 Task: Find public transportation options from Los Angeles, California, to San Diego, California.
Action: Mouse moved to (300, 74)
Screenshot: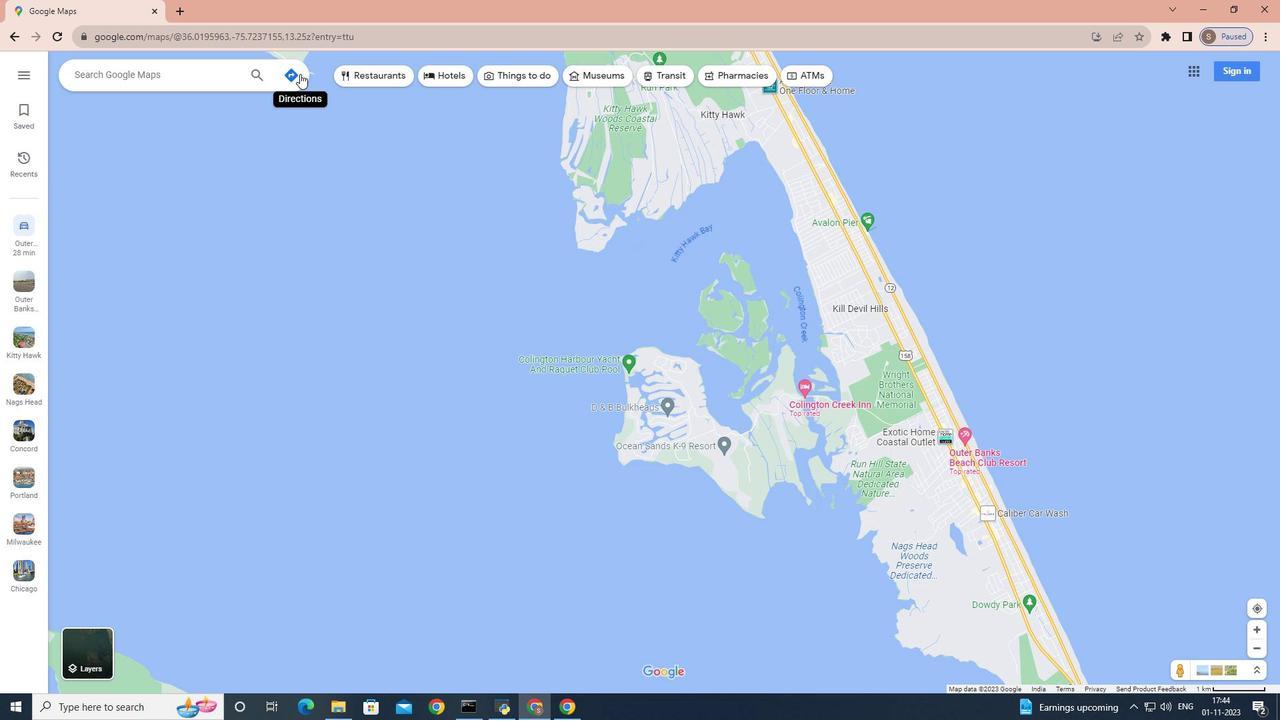
Action: Mouse pressed left at (300, 74)
Screenshot: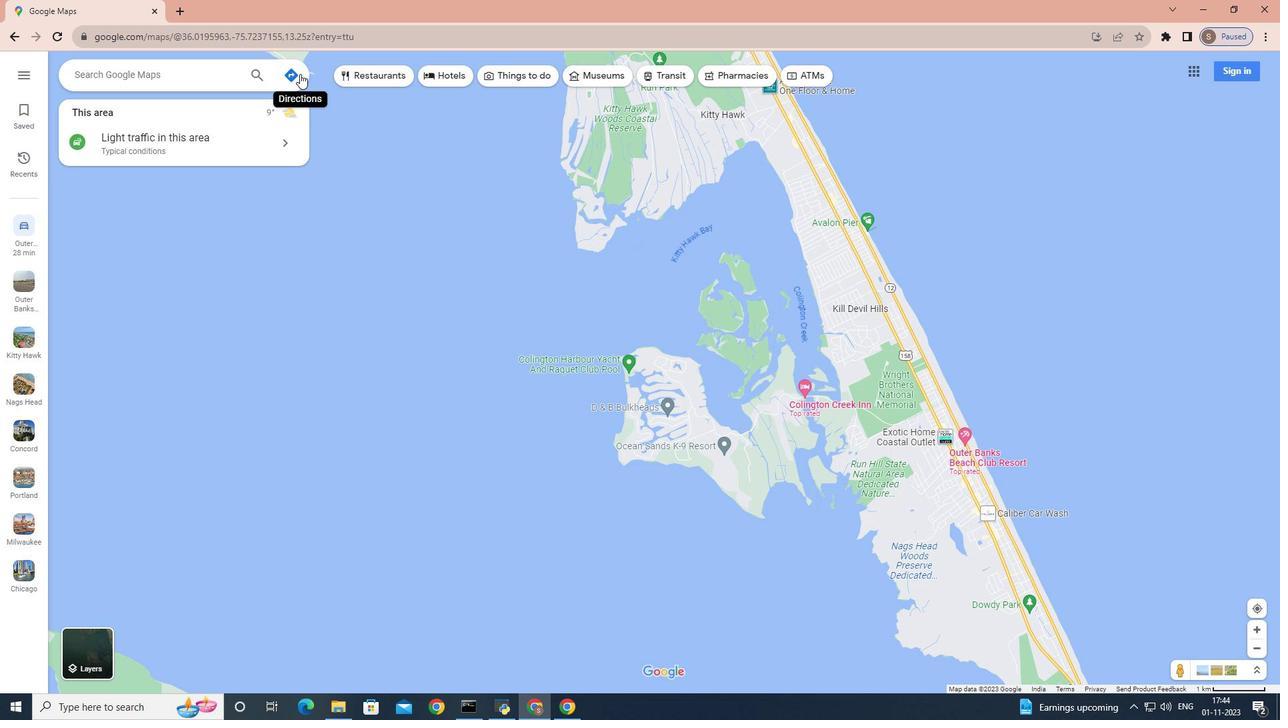 
Action: Mouse moved to (156, 104)
Screenshot: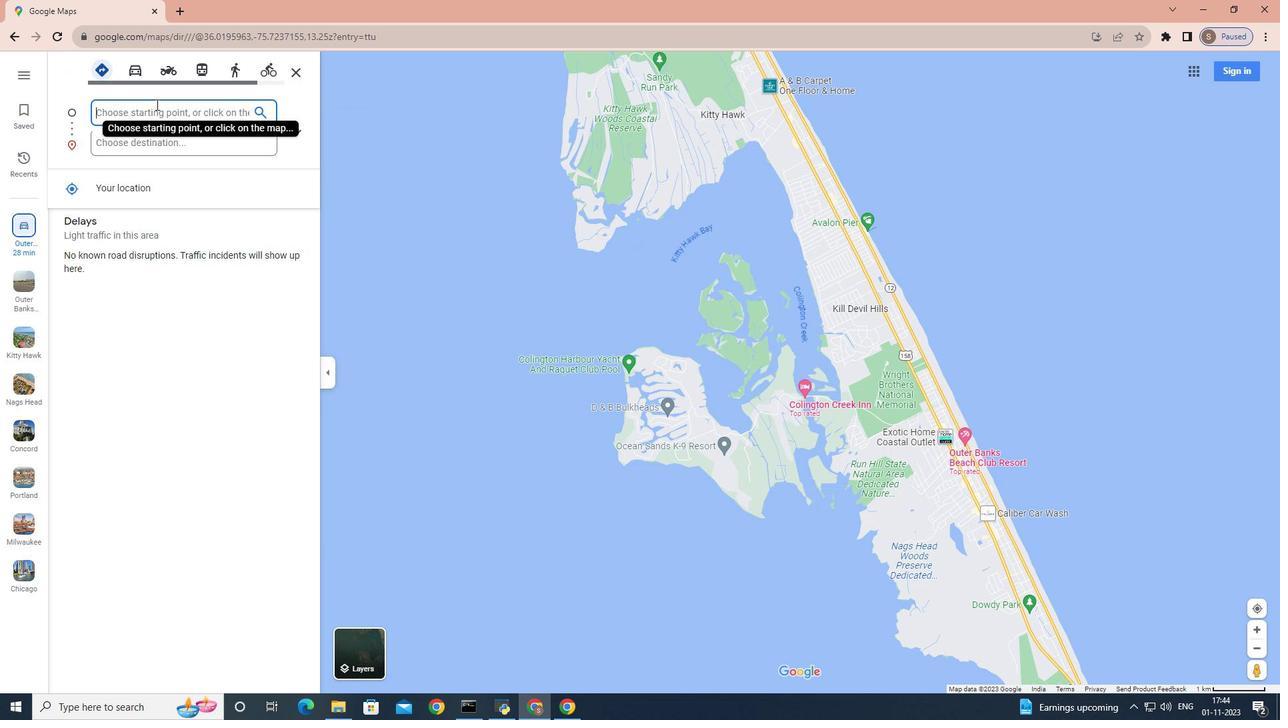 
Action: Key pressed <Key.shift>Los<Key.space><Key.shift>Angeles,<Key.space><Key.shift>California
Screenshot: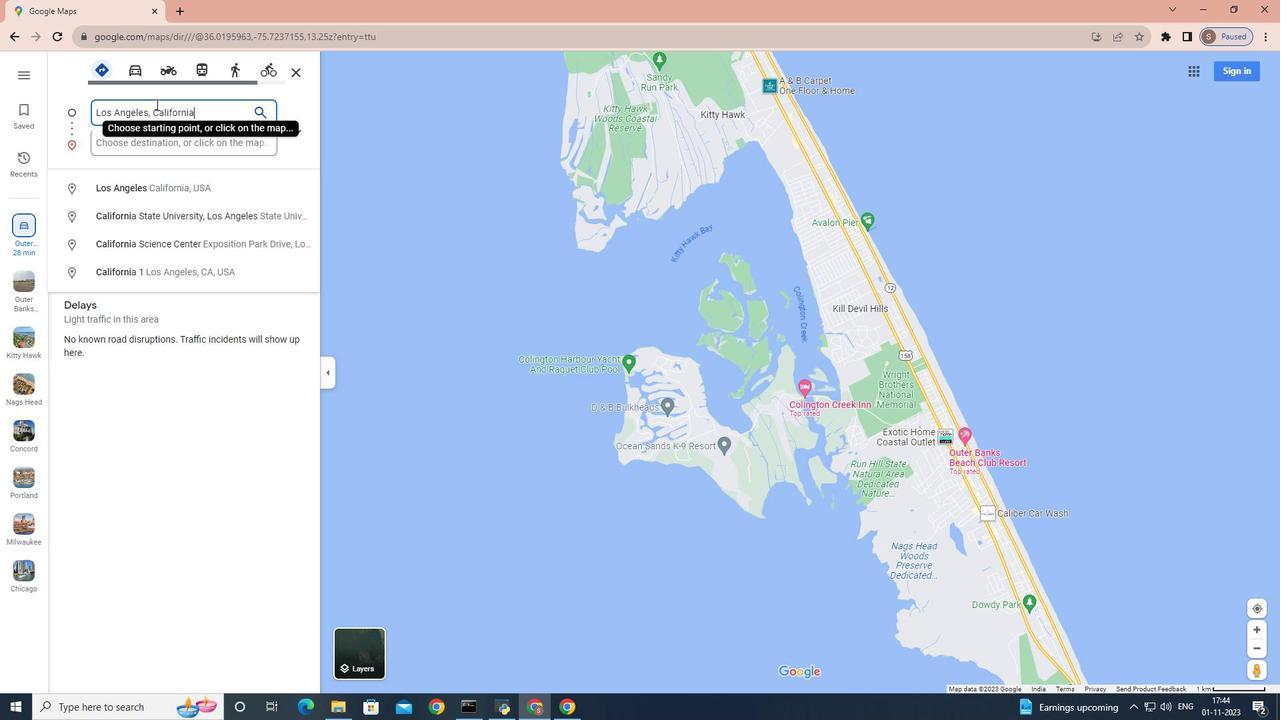 
Action: Mouse moved to (157, 142)
Screenshot: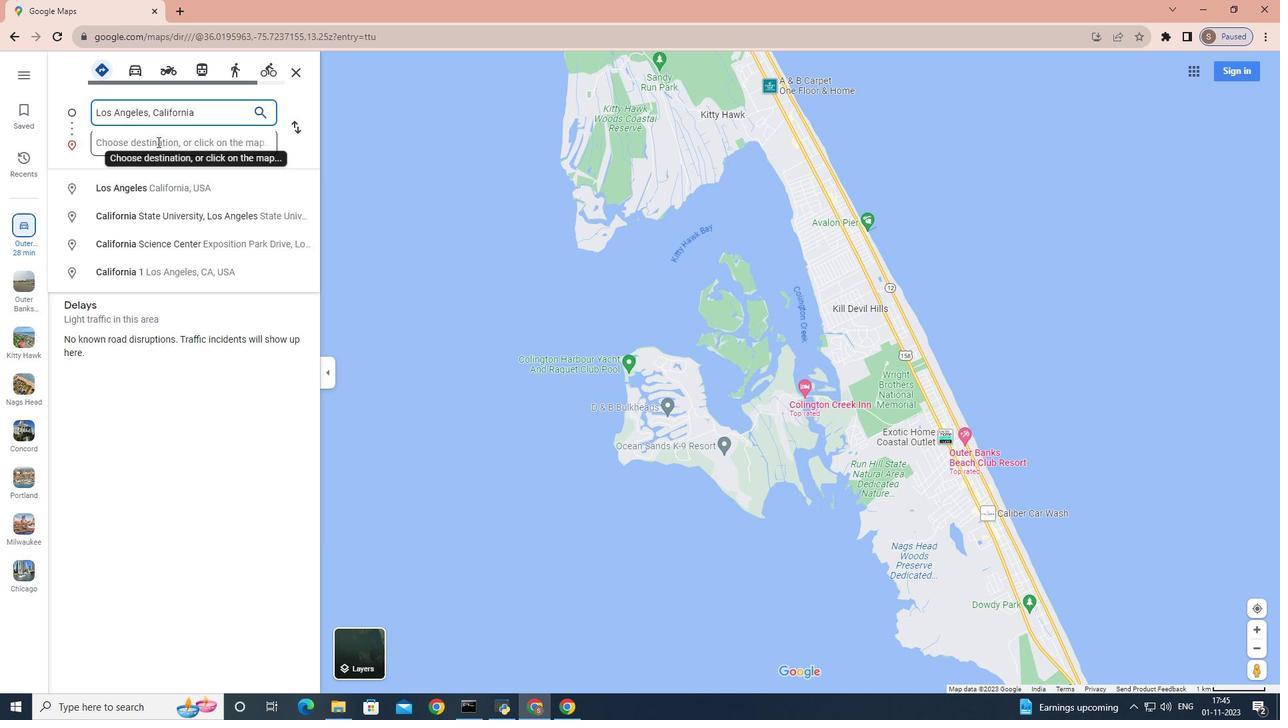 
Action: Mouse pressed left at (157, 142)
Screenshot: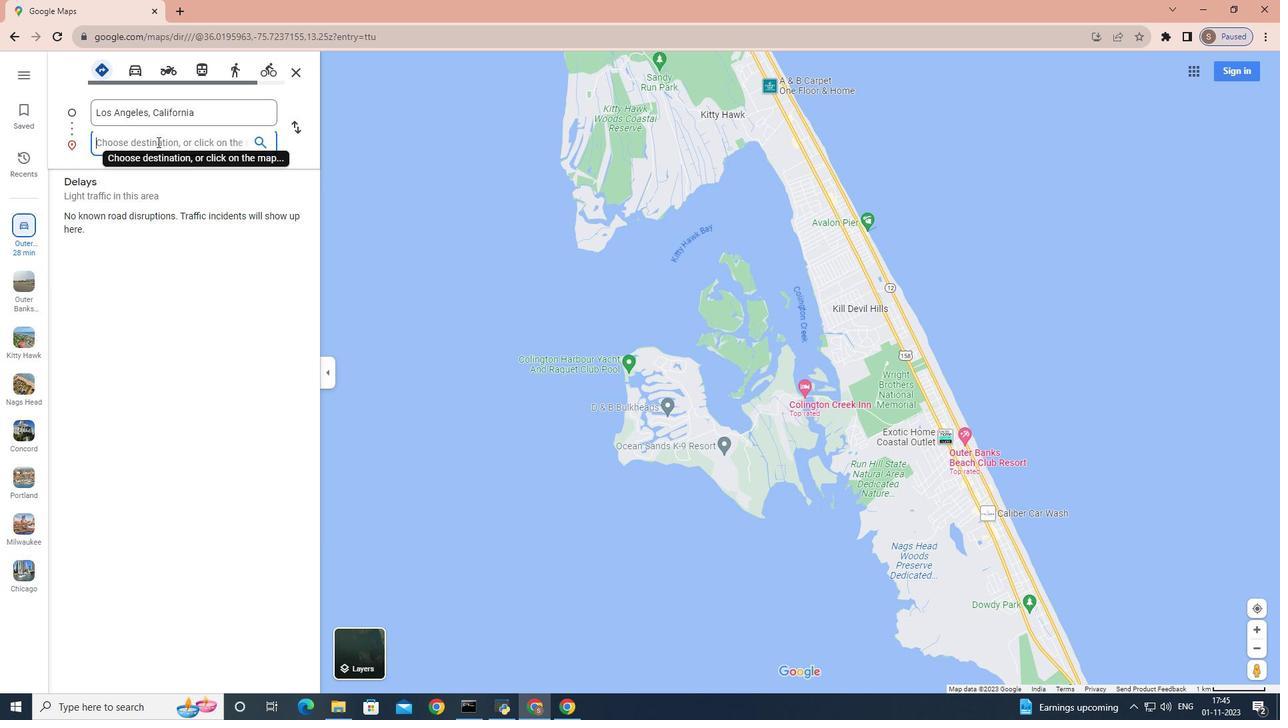 
Action: Key pressed <Key.shift>San<Key.space><Key.shift>Diego,<Key.space><Key.shift><Key.shift><Key.shift><Key.shift>California<Key.enter>
Screenshot: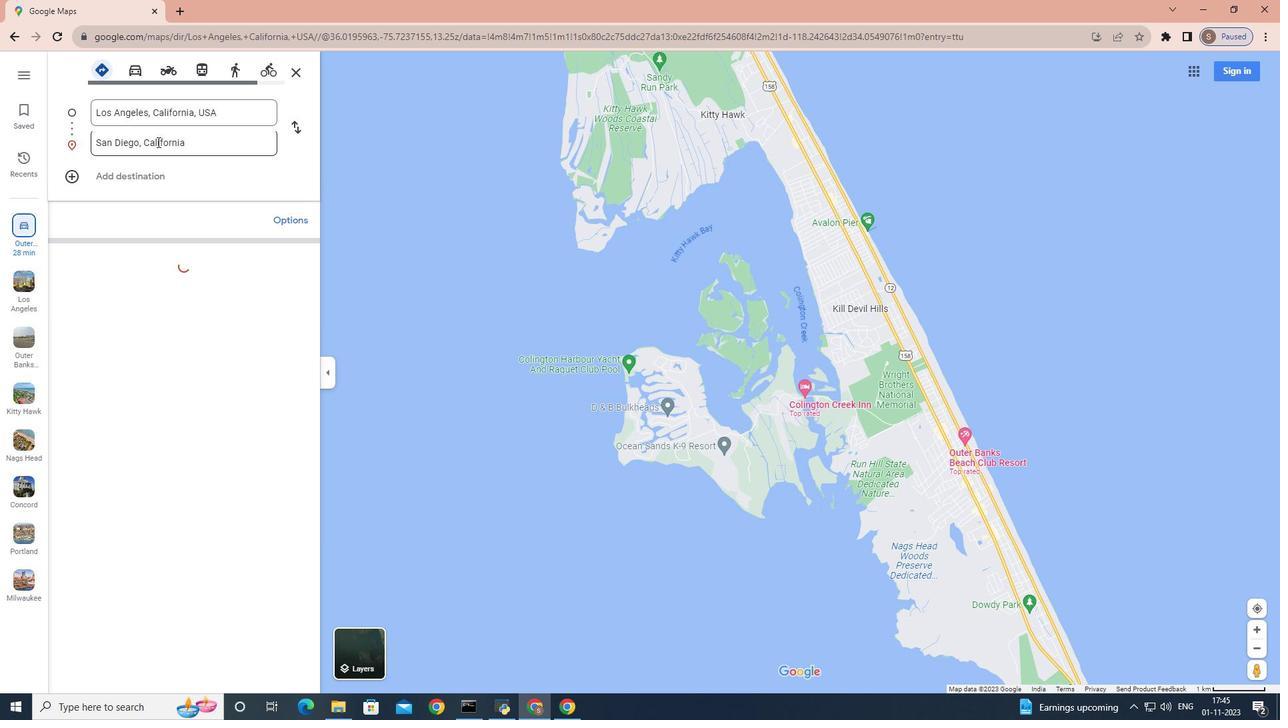 
Action: Mouse moved to (193, 66)
Screenshot: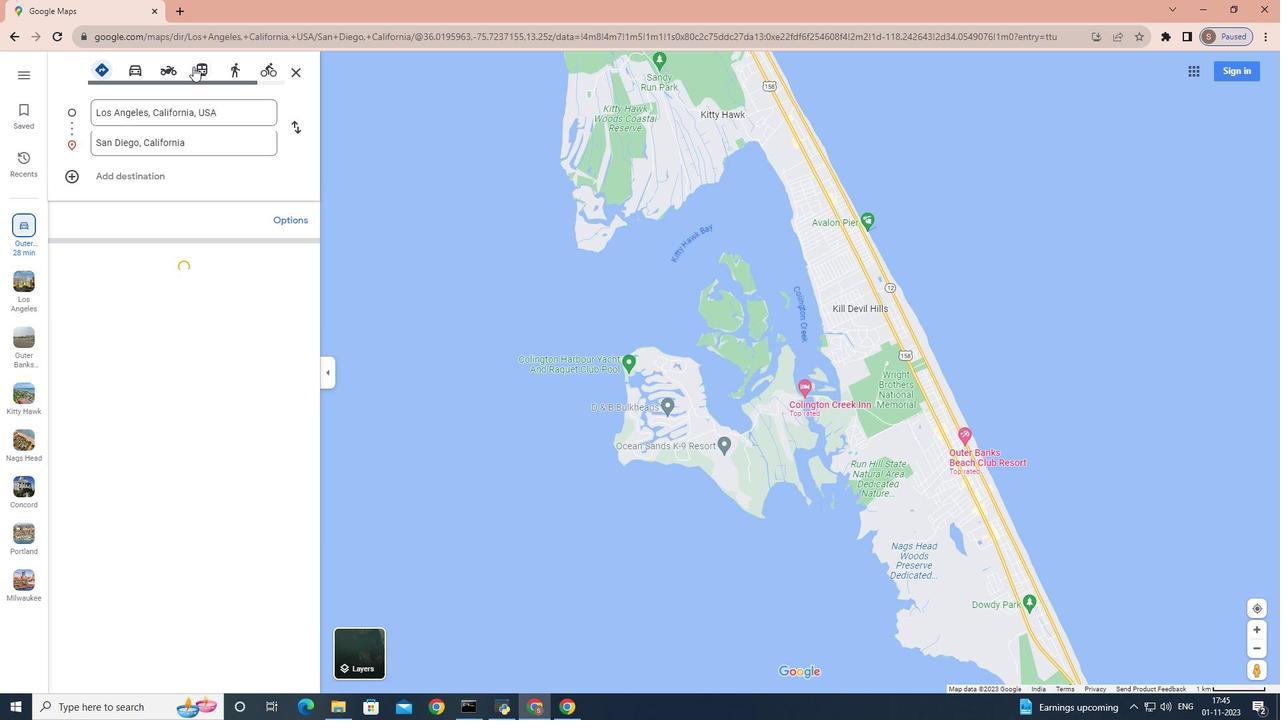 
Action: Mouse pressed left at (193, 66)
Screenshot: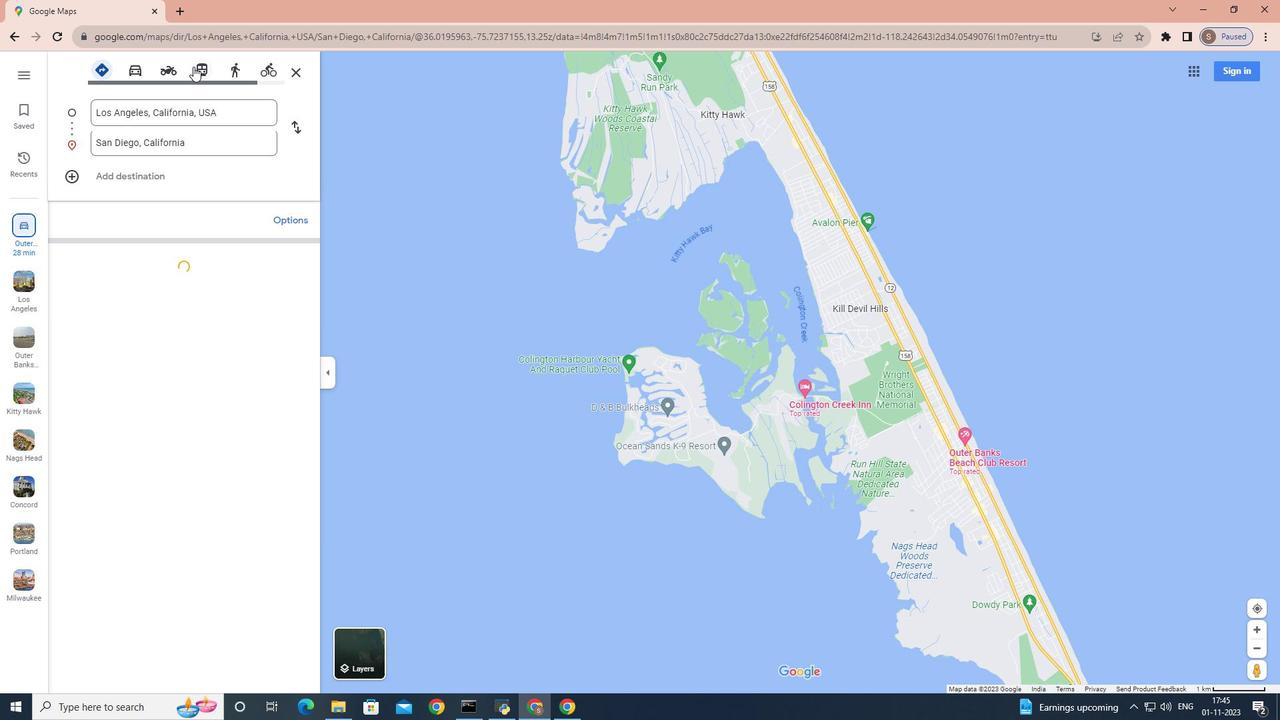 
Action: Mouse moved to (210, 156)
Screenshot: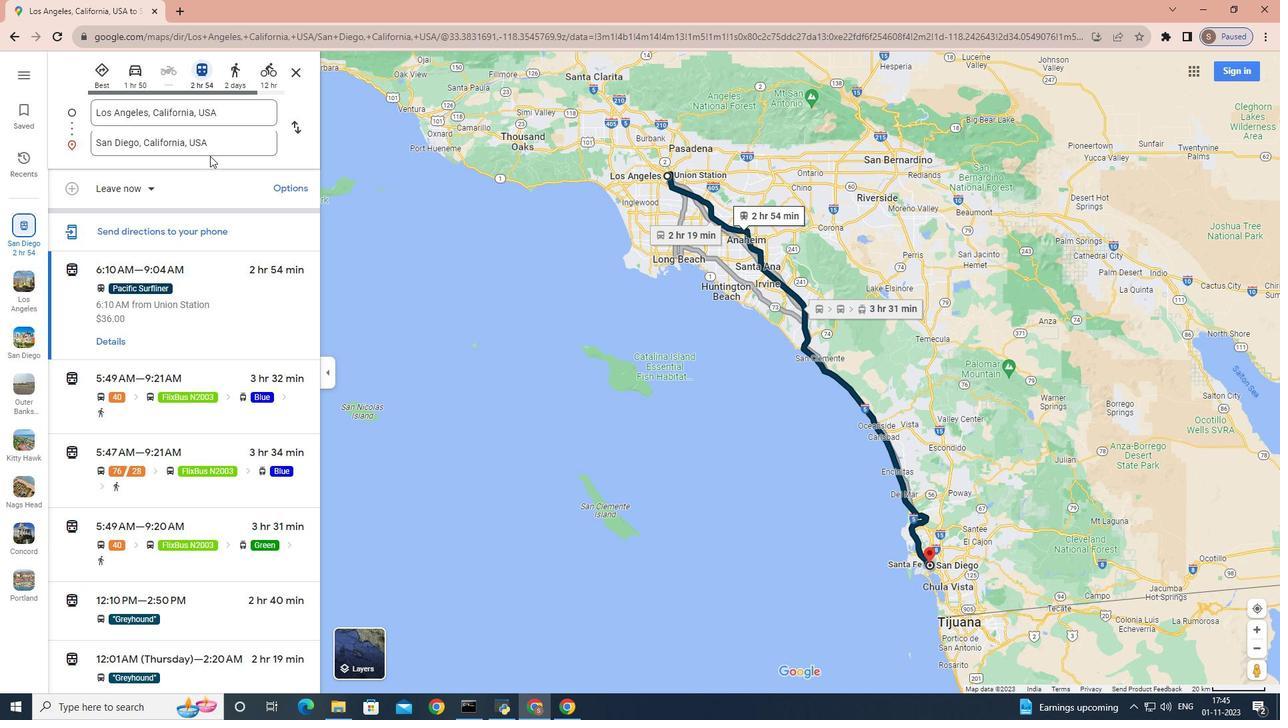 
